 Task: Add the value for dropdown criteria.
Action: Mouse moved to (183, 70)
Screenshot: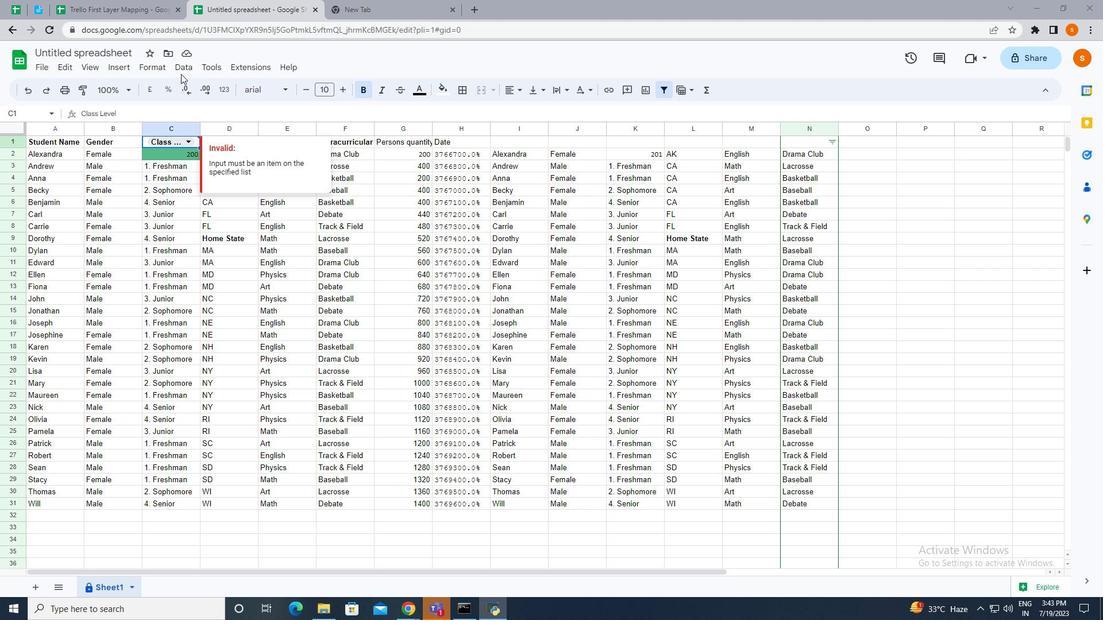 
Action: Mouse pressed left at (183, 70)
Screenshot: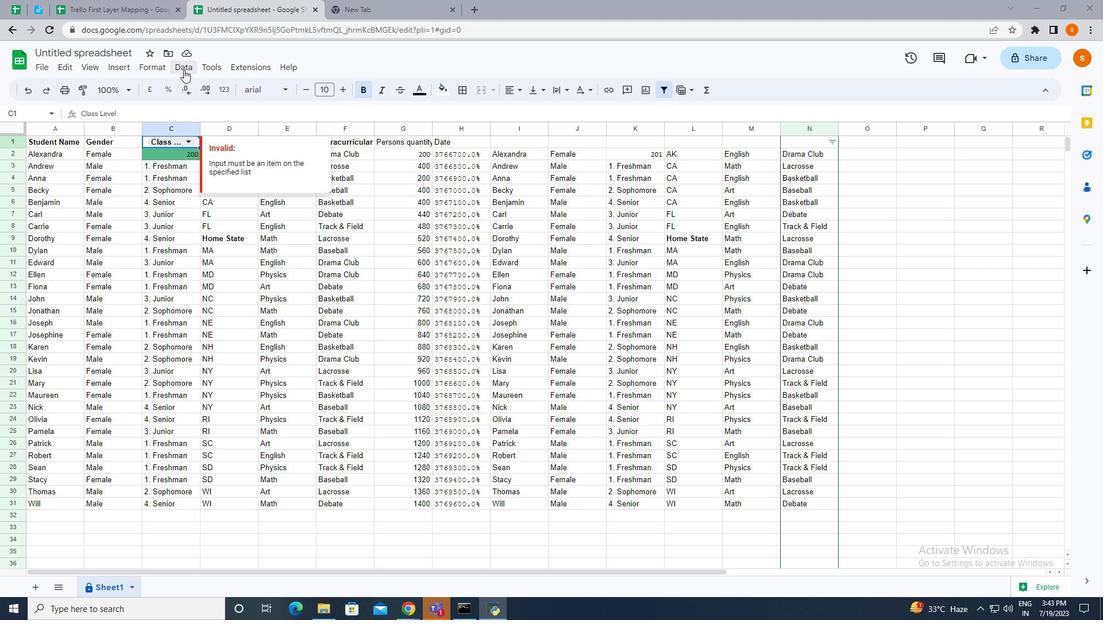
Action: Mouse moved to (210, 297)
Screenshot: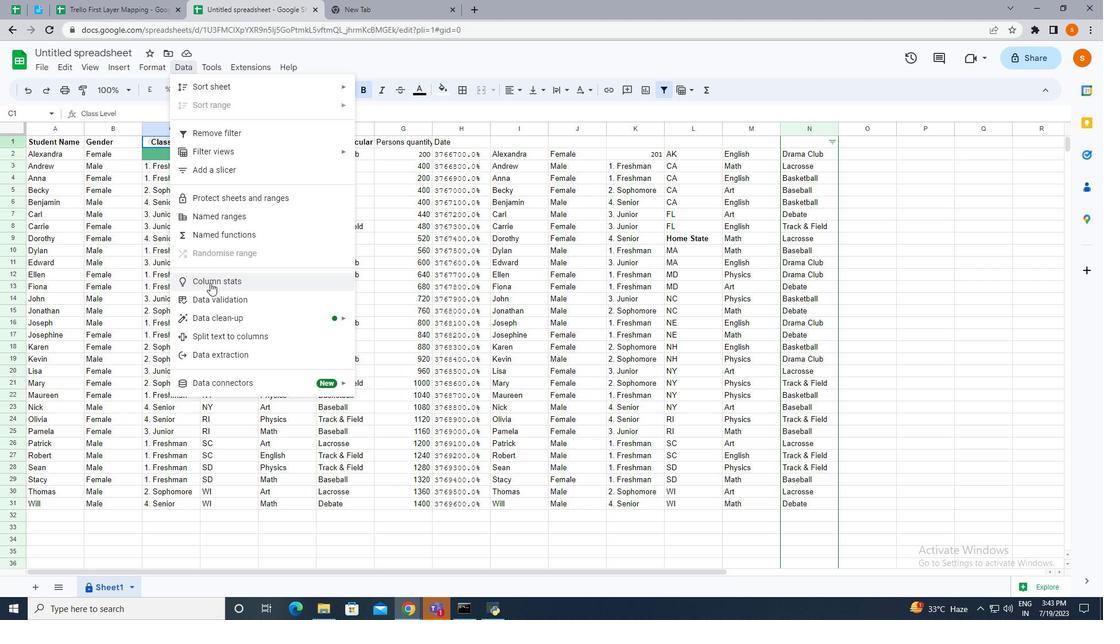 
Action: Mouse pressed left at (210, 297)
Screenshot: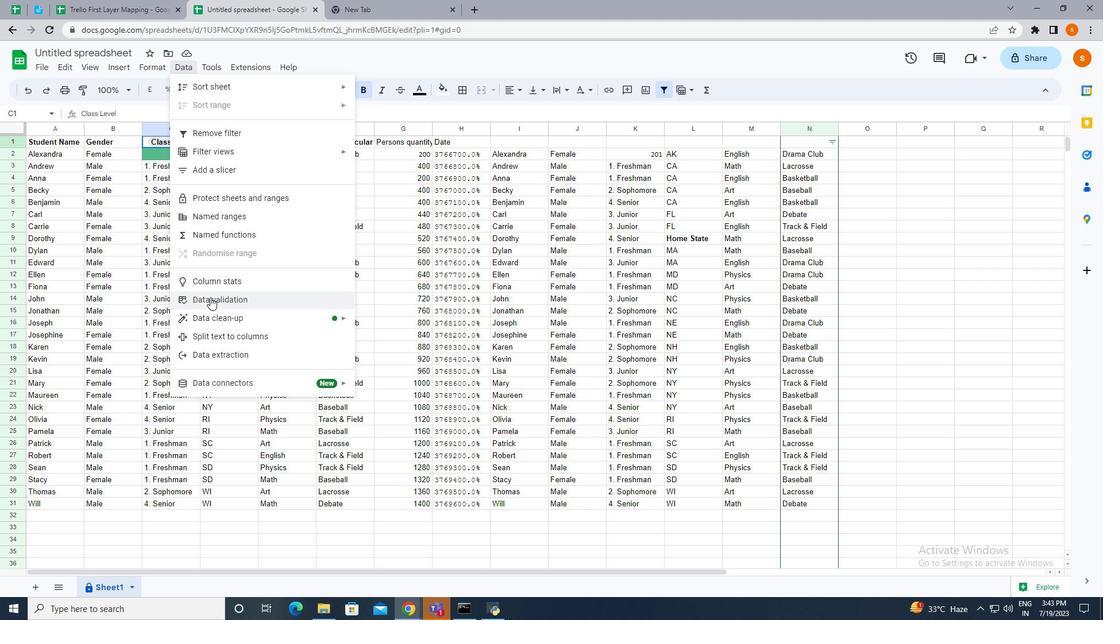 
Action: Mouse moved to (972, 143)
Screenshot: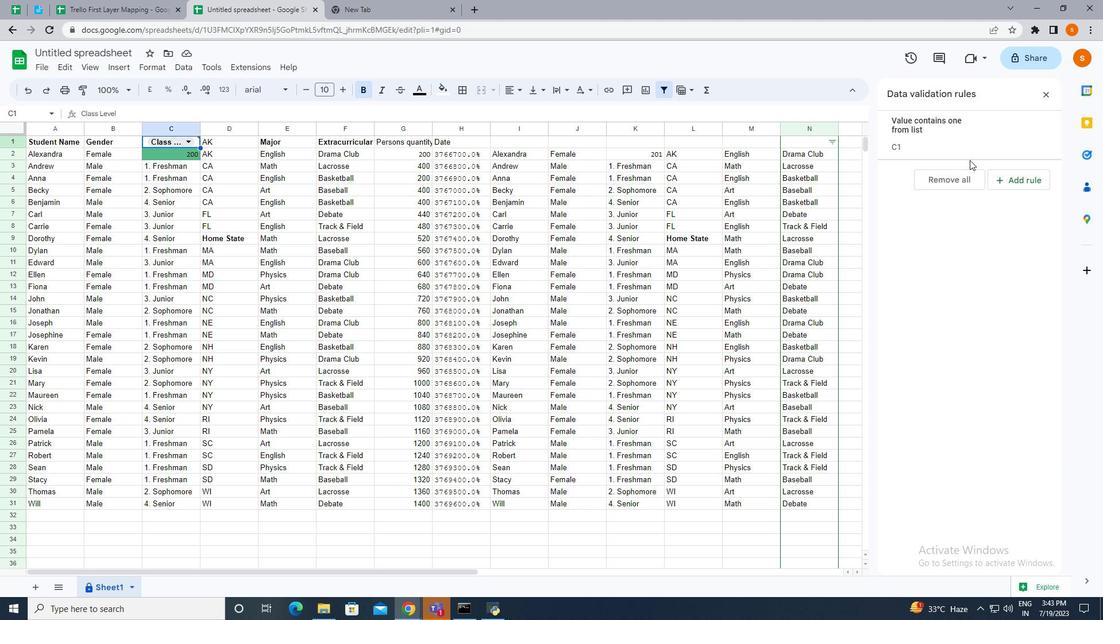
Action: Mouse pressed left at (972, 143)
Screenshot: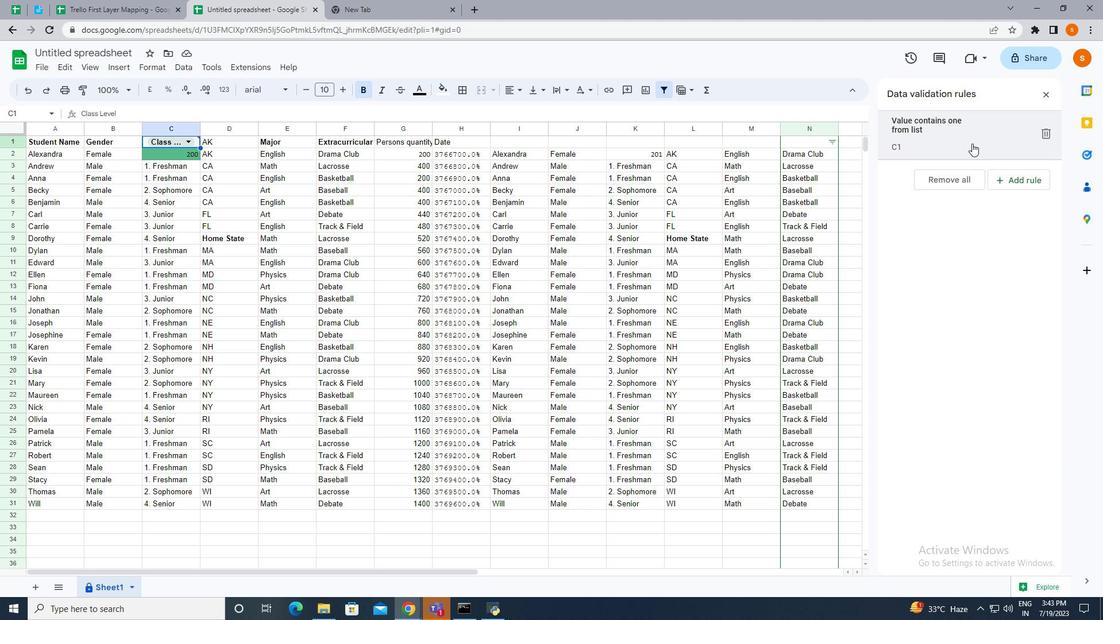 
Action: Mouse moved to (956, 256)
Screenshot: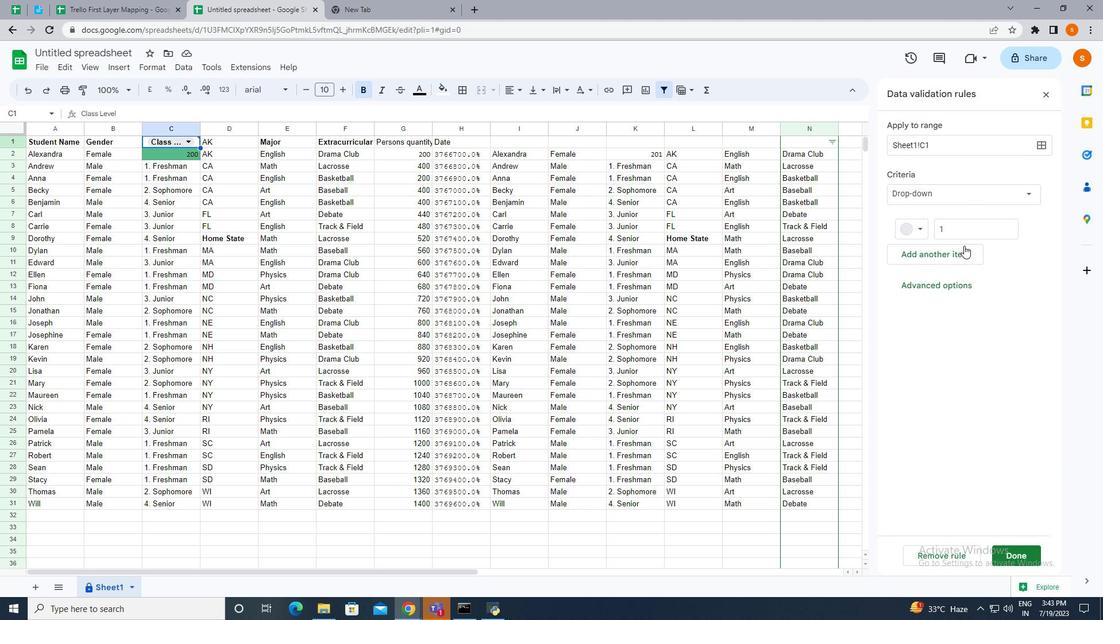 
Action: Mouse pressed left at (956, 256)
Screenshot: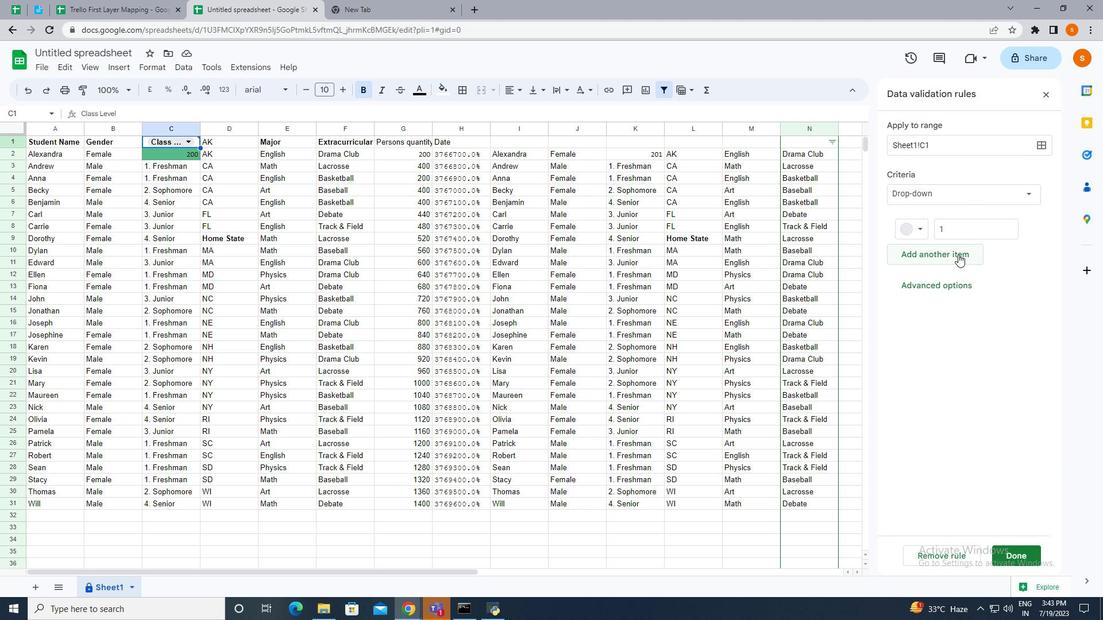 
Action: Mouse moved to (960, 250)
Screenshot: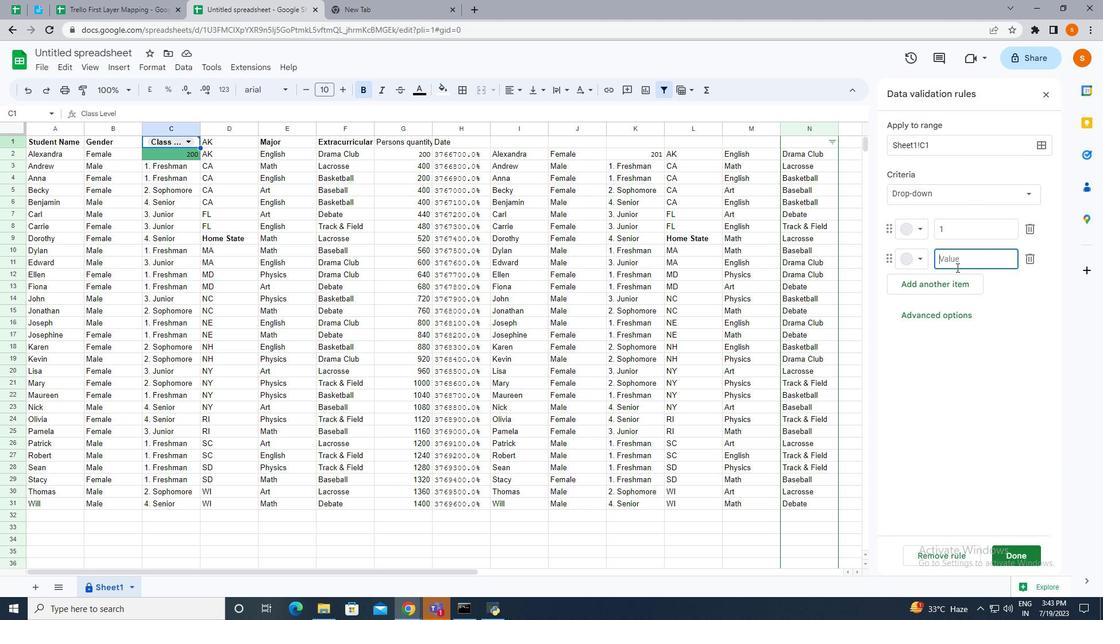 
Action: Key pressed 2<Key.enter>
Screenshot: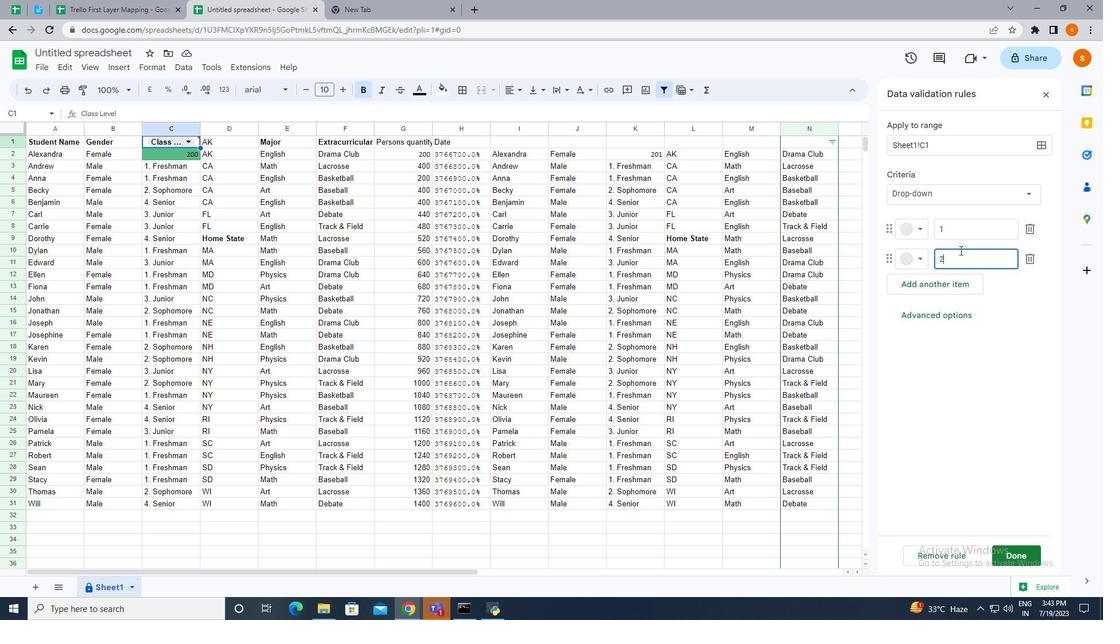 
Action: Mouse moved to (978, 426)
Screenshot: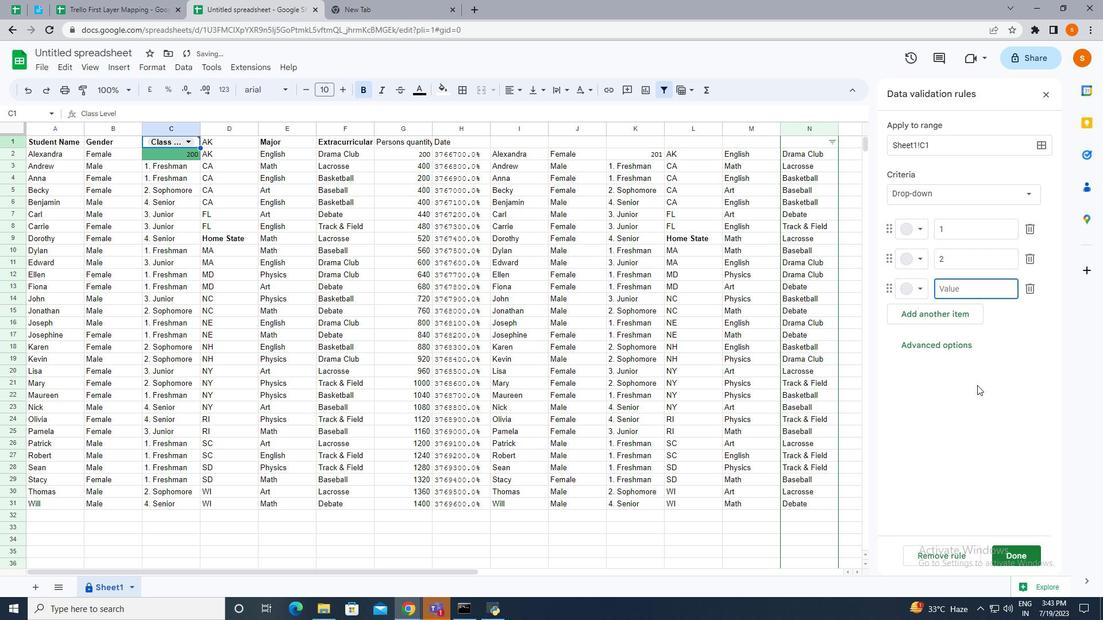 
Action: Mouse pressed left at (978, 426)
Screenshot: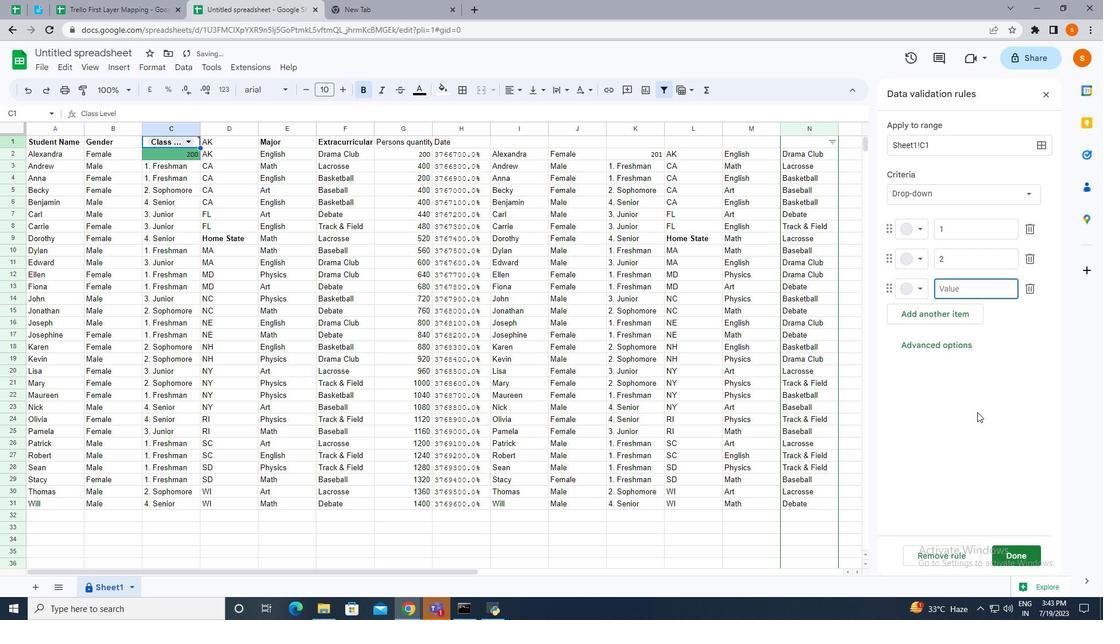 
Action: Mouse moved to (1011, 550)
Screenshot: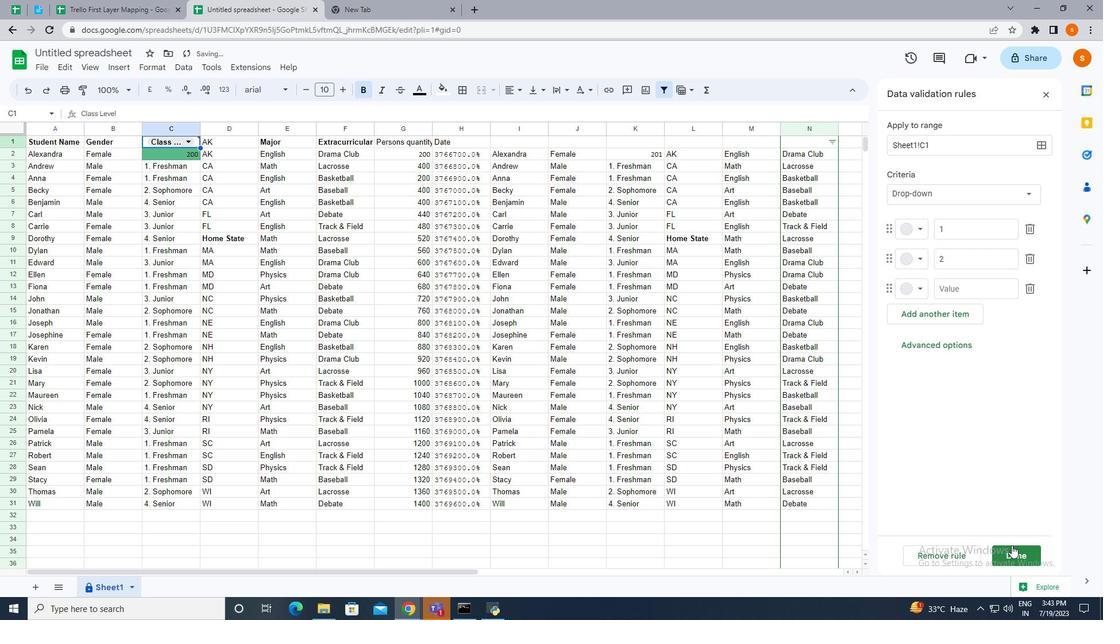 
Action: Mouse pressed left at (1011, 550)
Screenshot: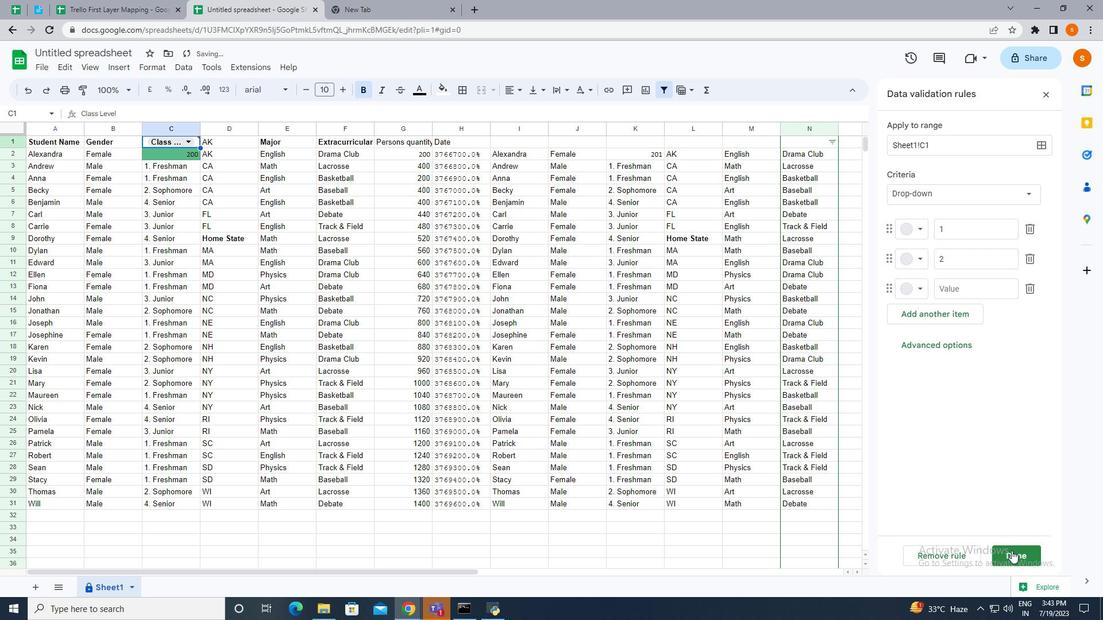 
